 Task: Sort the products by price (lowest first).
Action: Mouse moved to (23, 98)
Screenshot: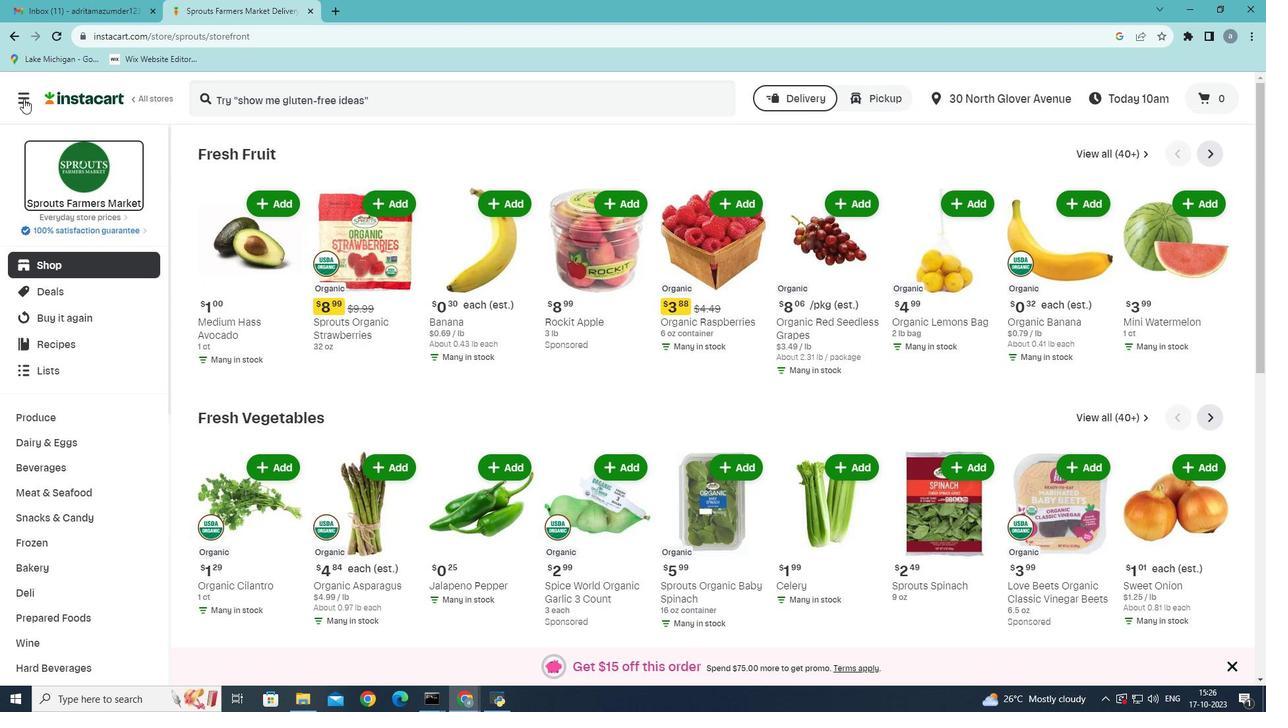 
Action: Mouse pressed left at (23, 98)
Screenshot: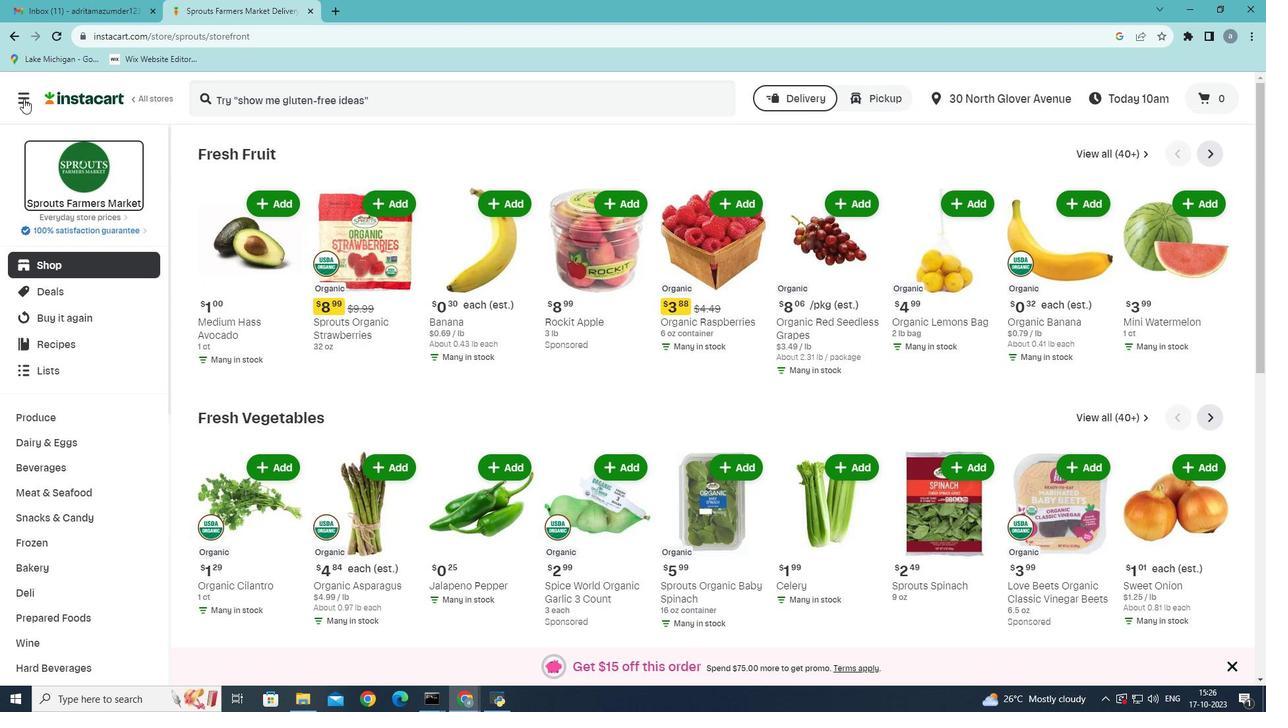 
Action: Mouse moved to (90, 380)
Screenshot: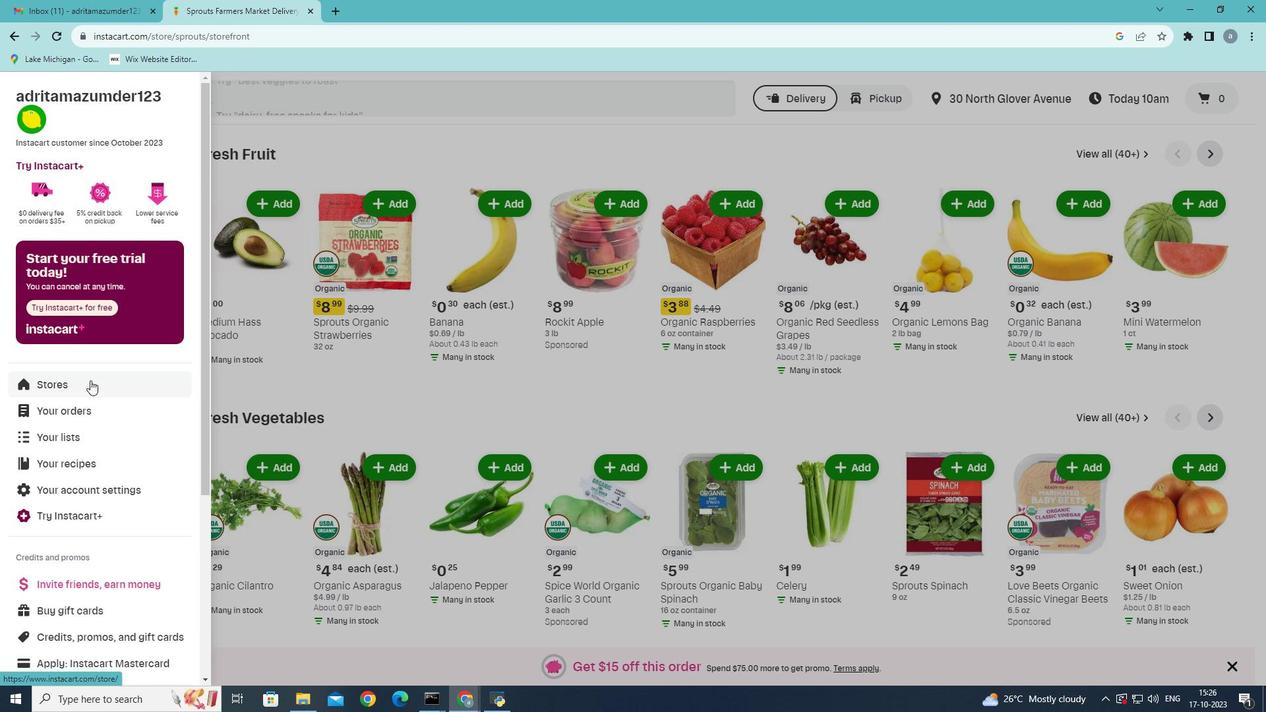 
Action: Mouse pressed left at (90, 380)
Screenshot: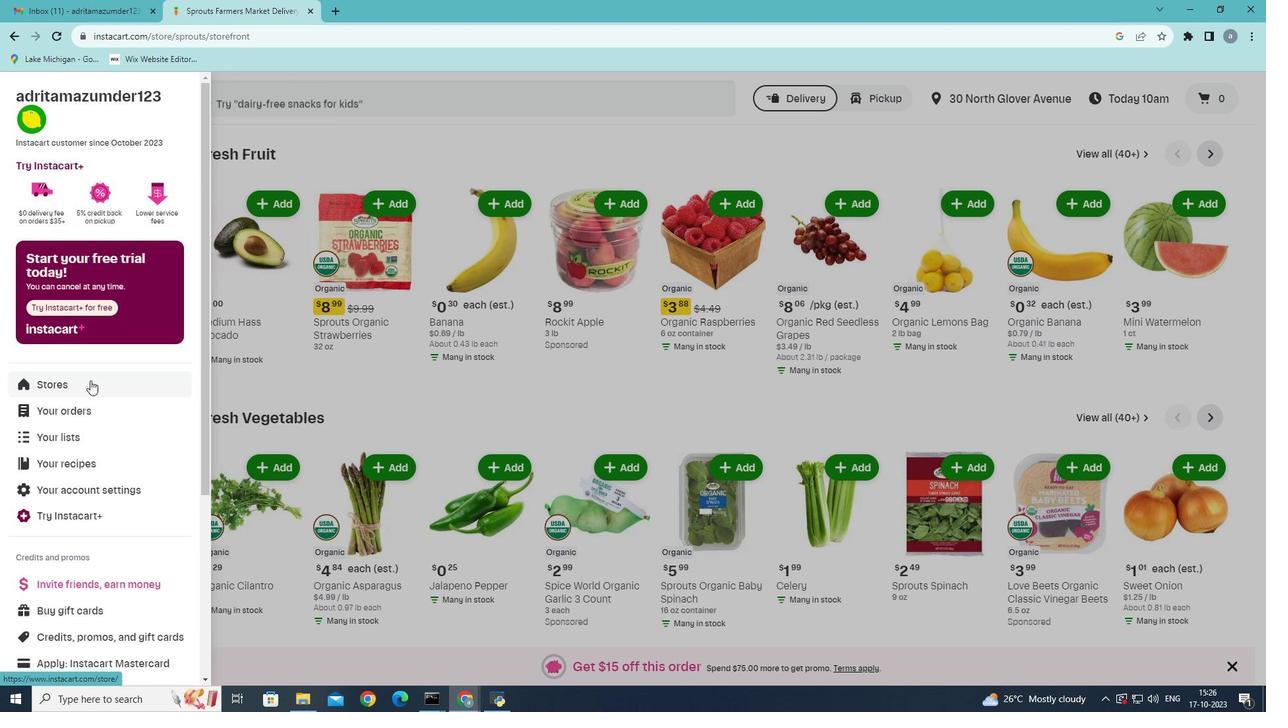 
Action: Mouse moved to (303, 140)
Screenshot: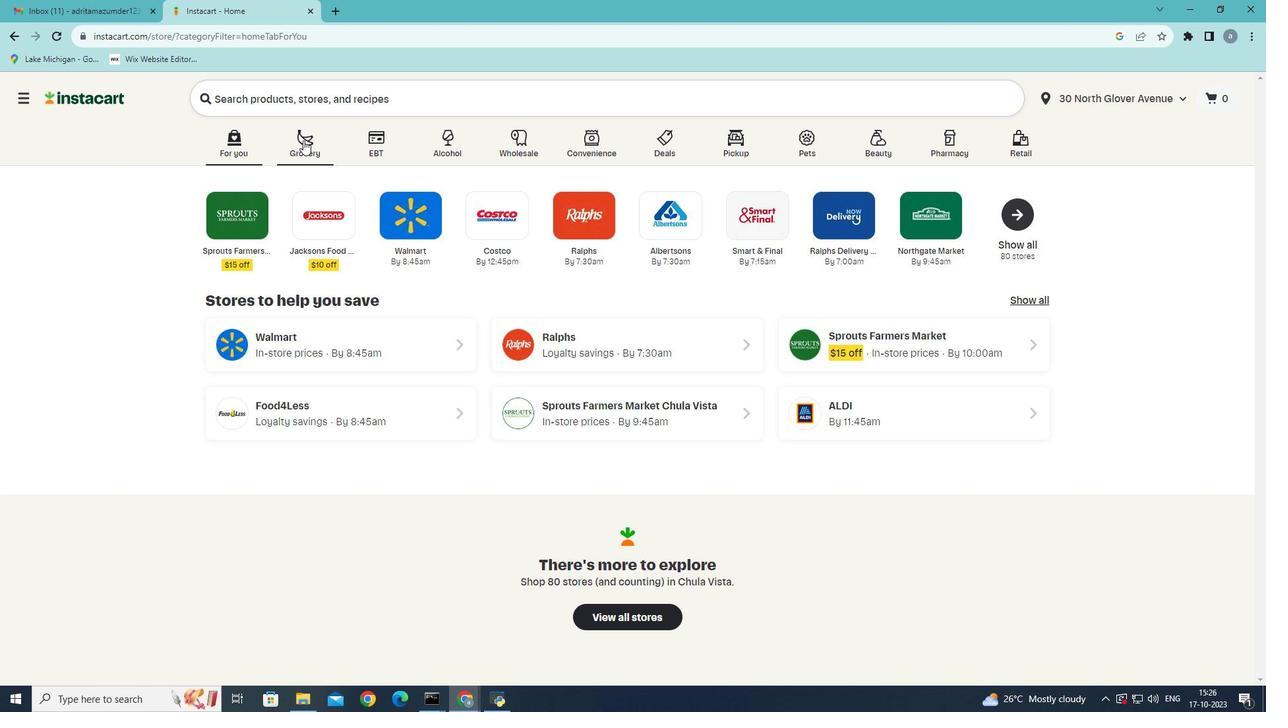 
Action: Mouse pressed left at (303, 140)
Screenshot: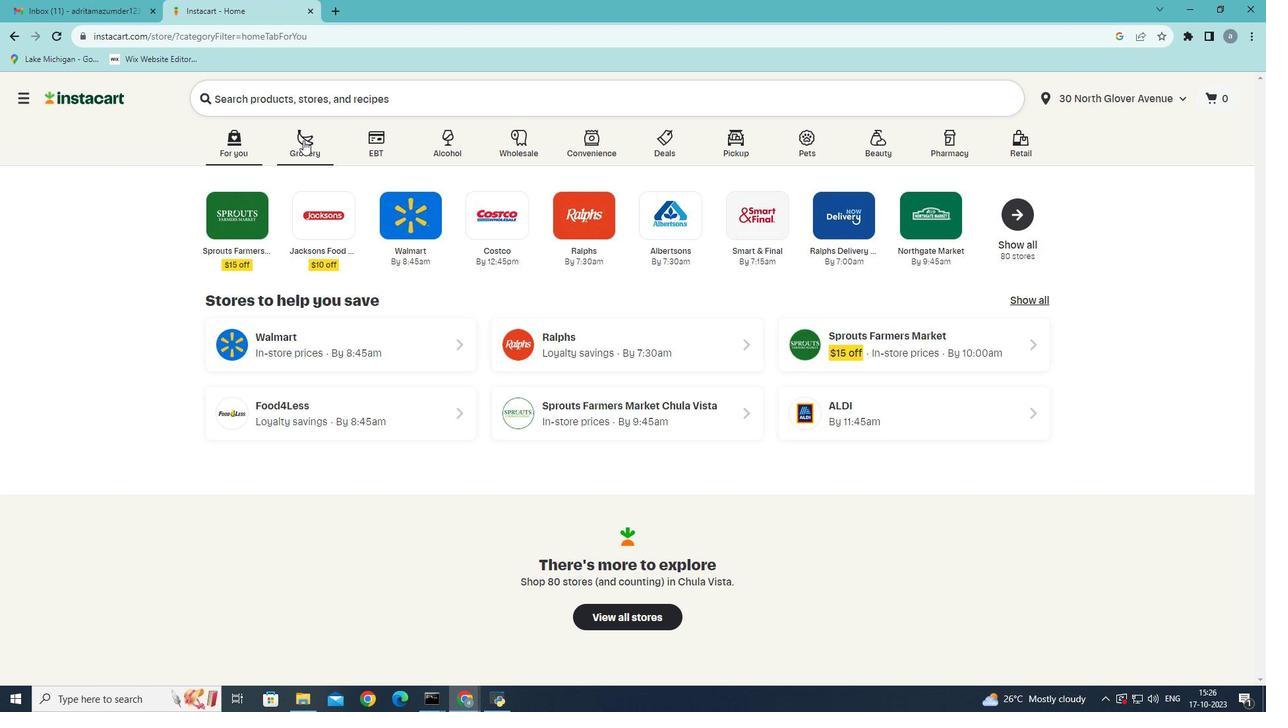 
Action: Mouse moved to (889, 296)
Screenshot: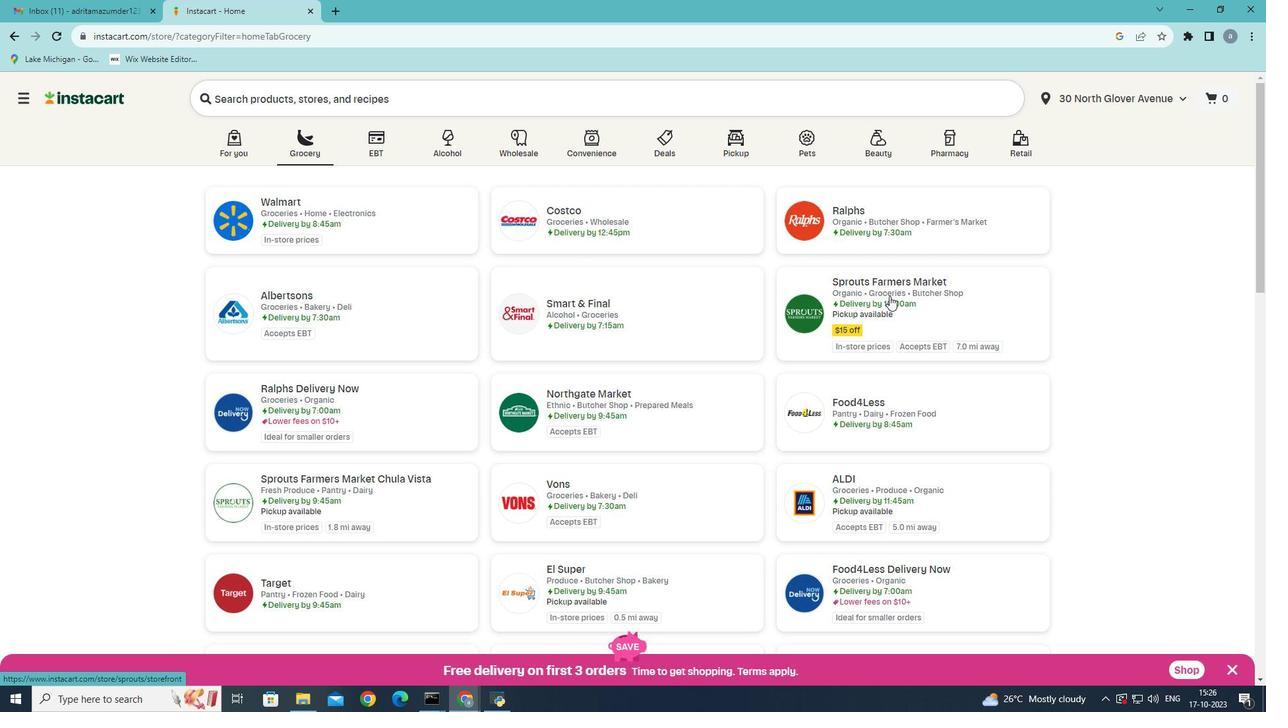 
Action: Mouse pressed left at (889, 296)
Screenshot: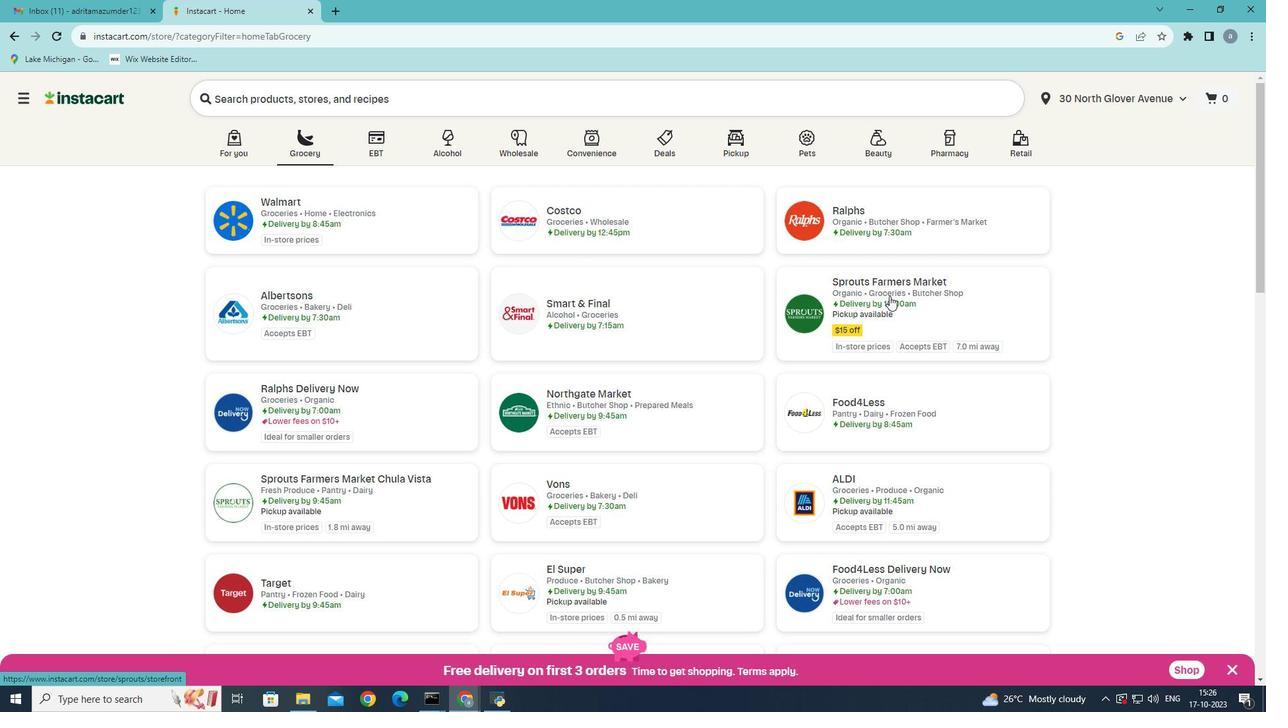 
Action: Mouse moved to (60, 498)
Screenshot: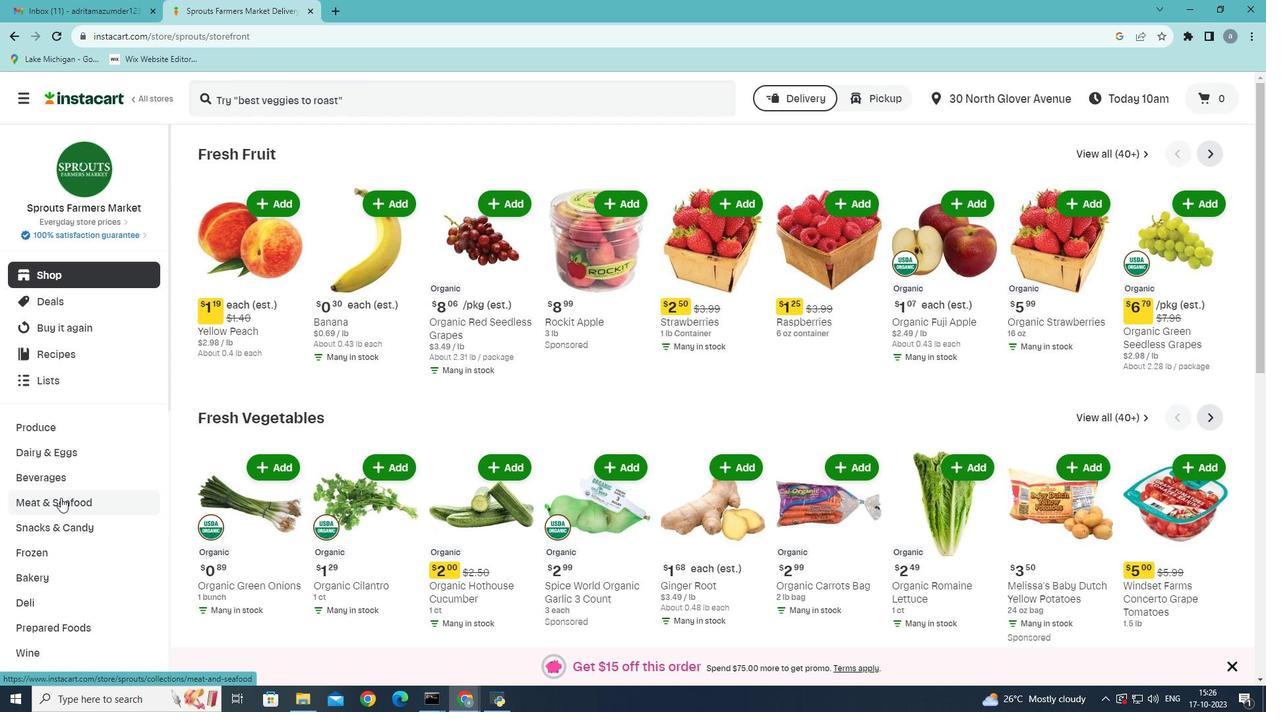 
Action: Mouse pressed left at (60, 498)
Screenshot: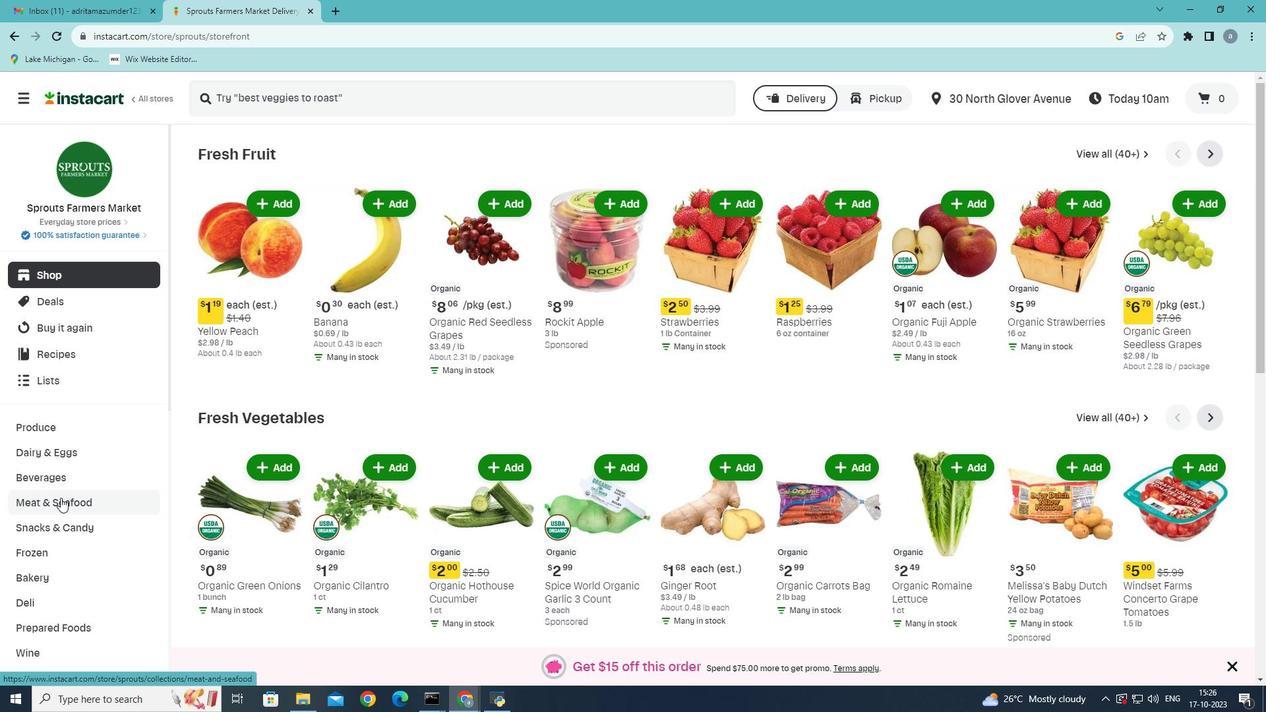 
Action: Mouse moved to (376, 181)
Screenshot: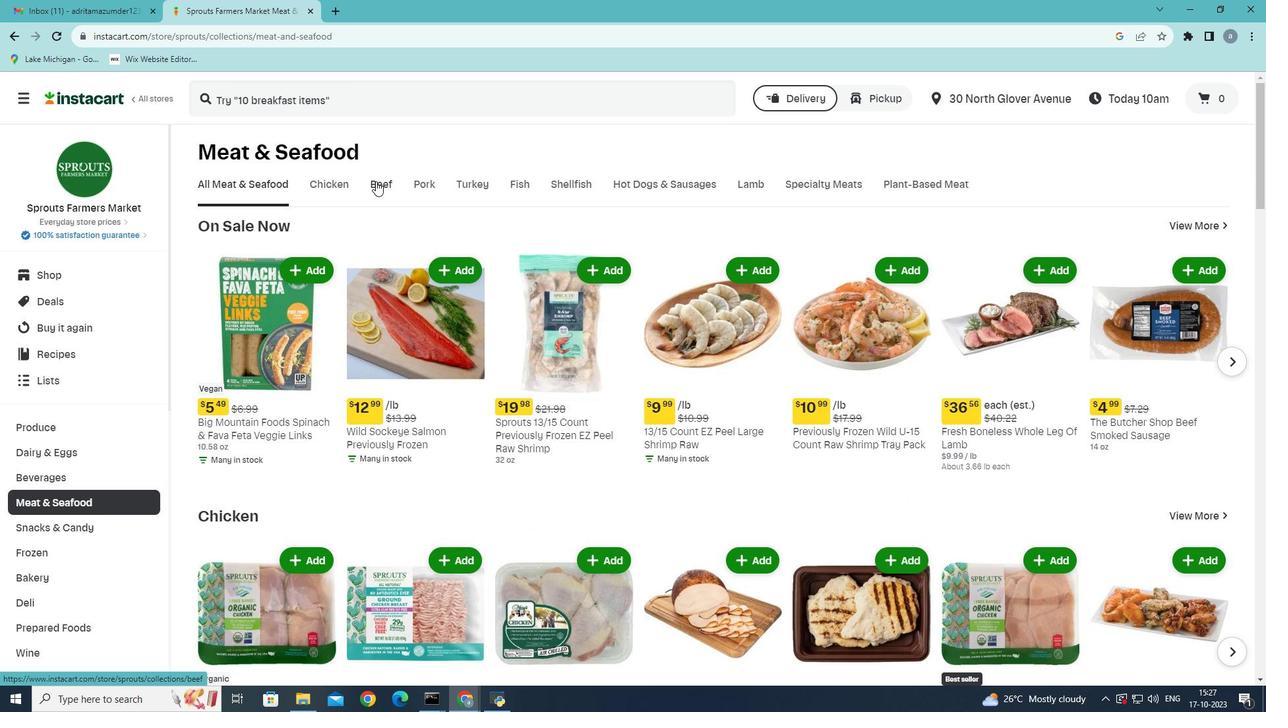 
Action: Mouse pressed left at (376, 181)
Screenshot: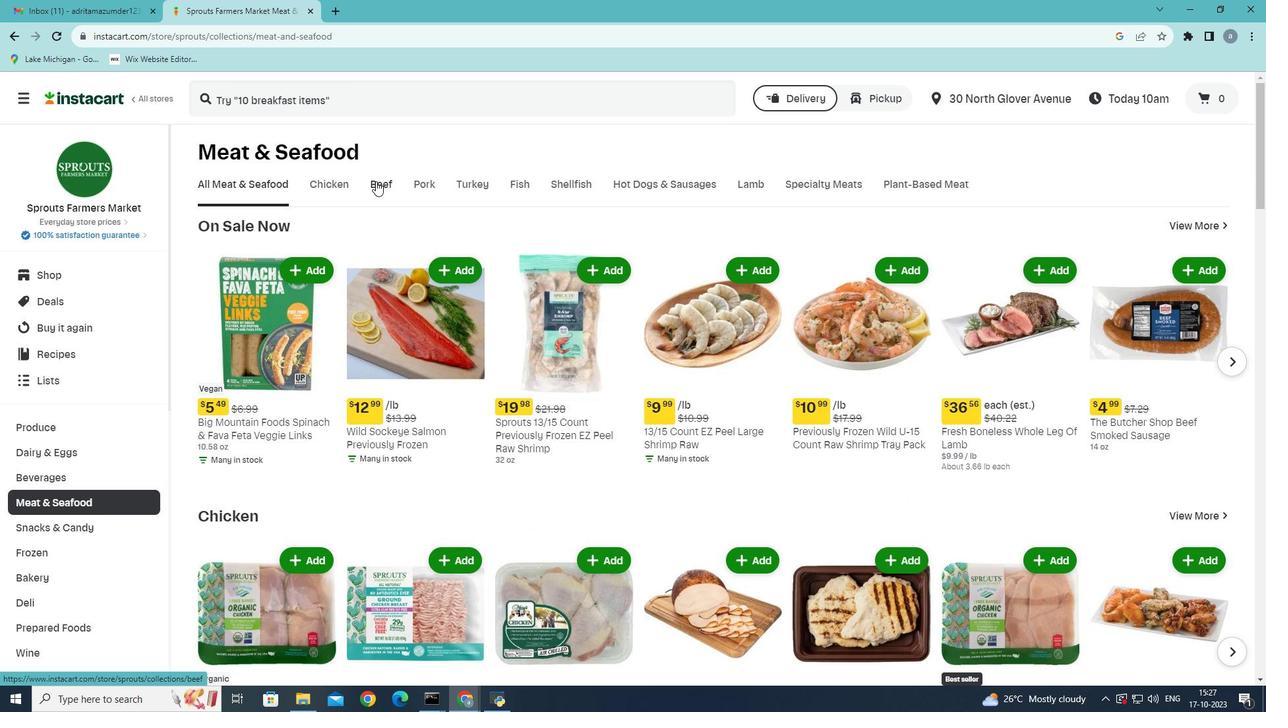 
Action: Mouse moved to (348, 249)
Screenshot: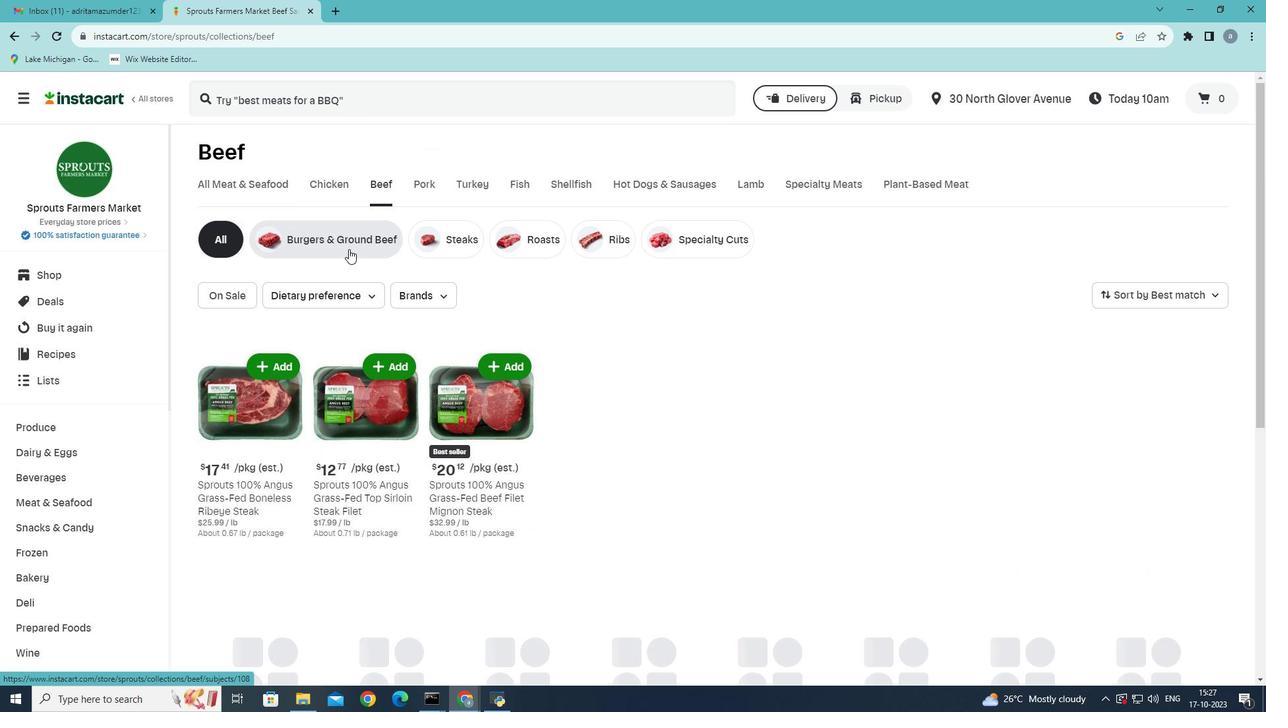 
Action: Mouse pressed left at (348, 249)
Screenshot: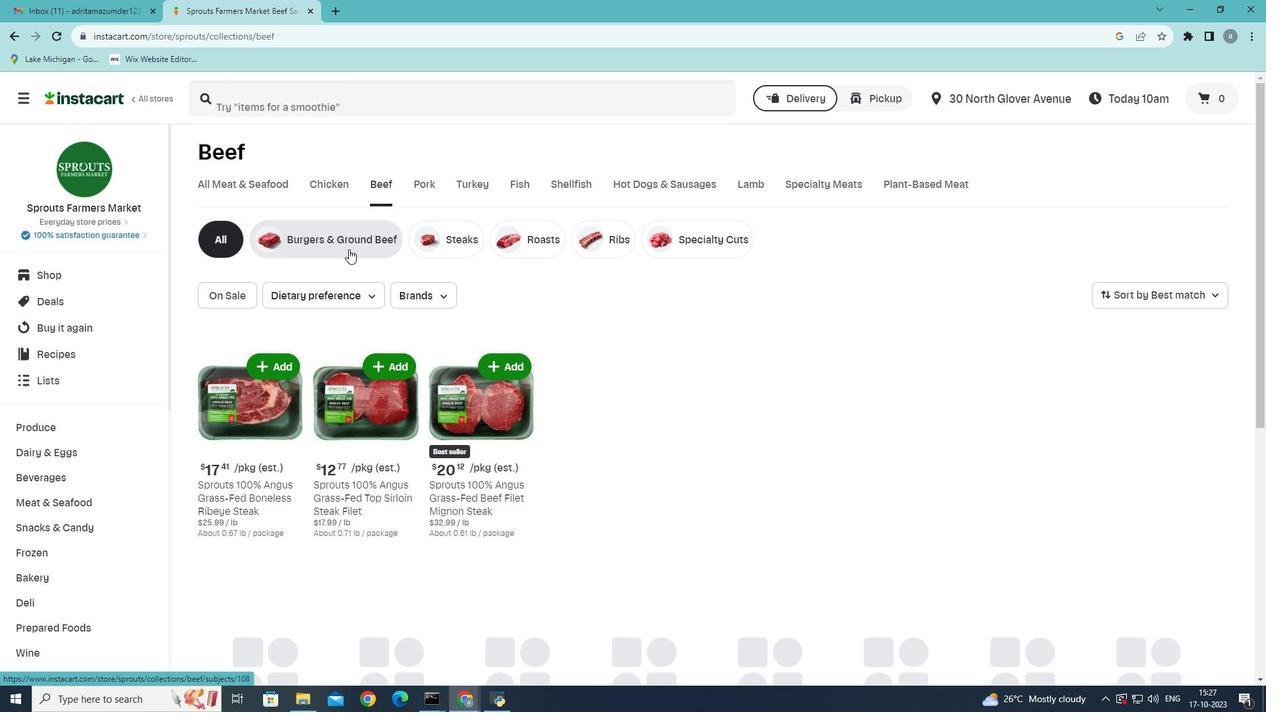 
Action: Mouse moved to (1214, 296)
Screenshot: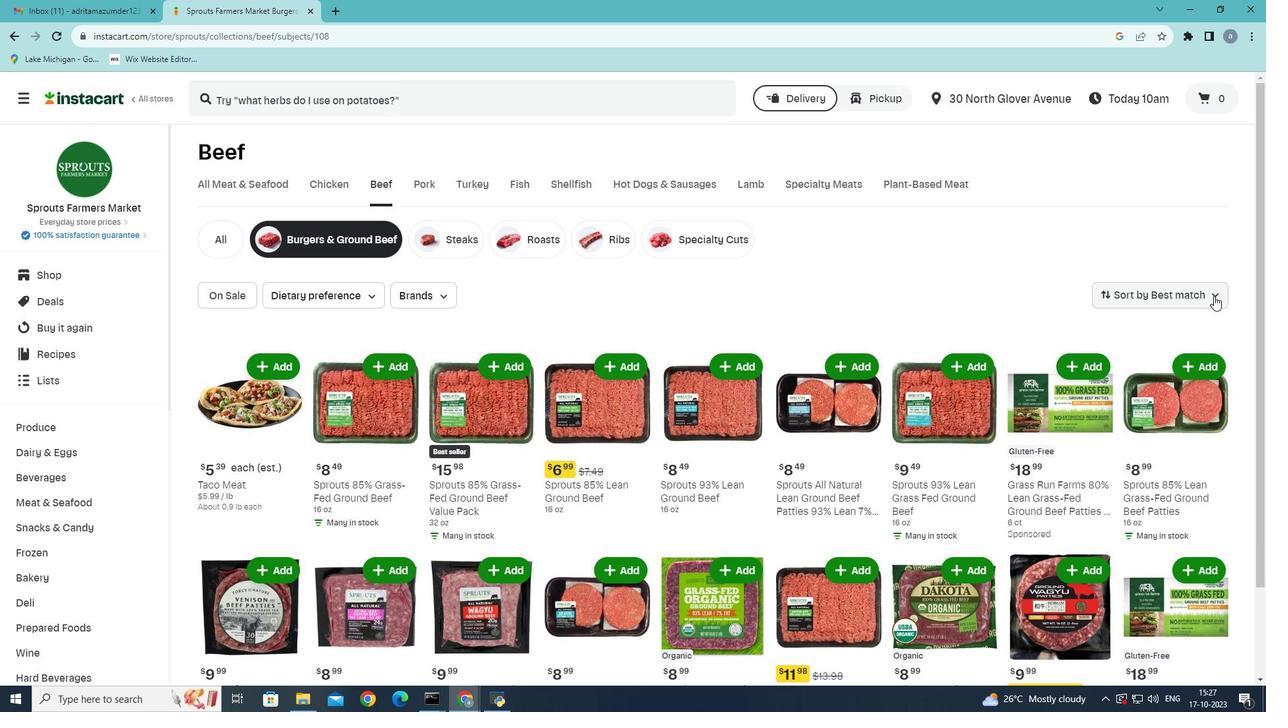 
Action: Mouse pressed left at (1214, 296)
Screenshot: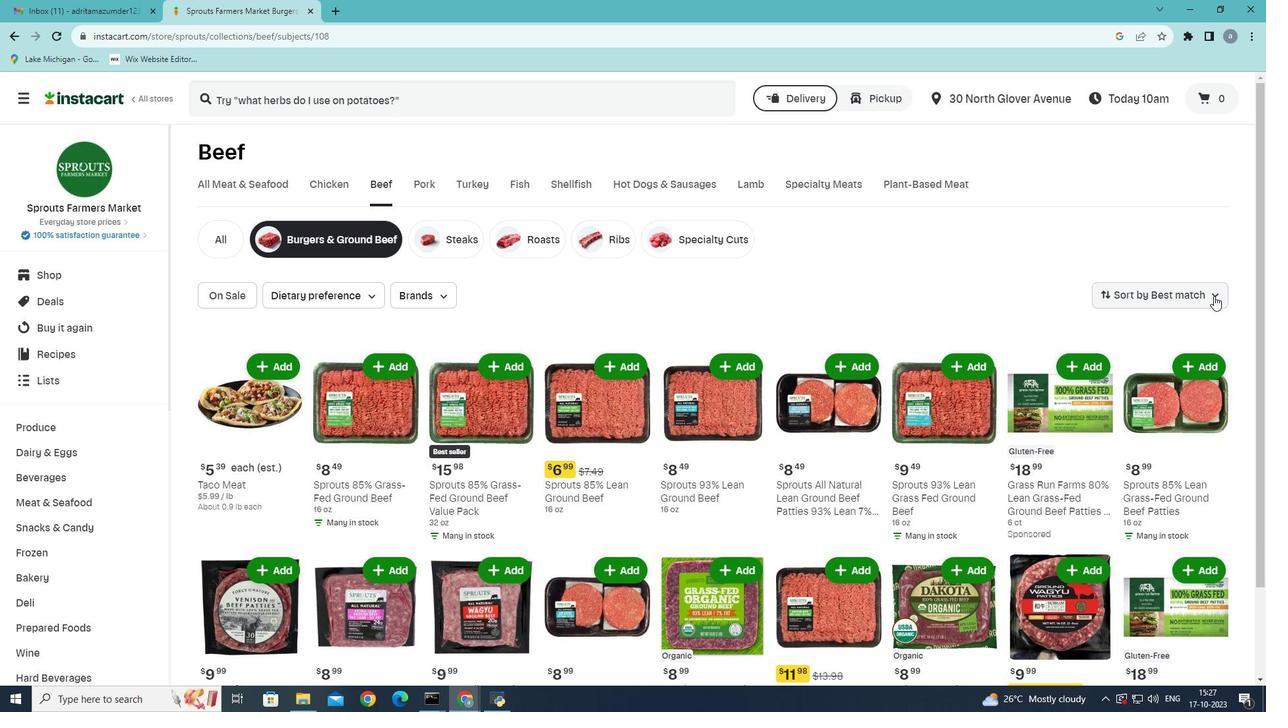 
Action: Mouse moved to (1163, 359)
Screenshot: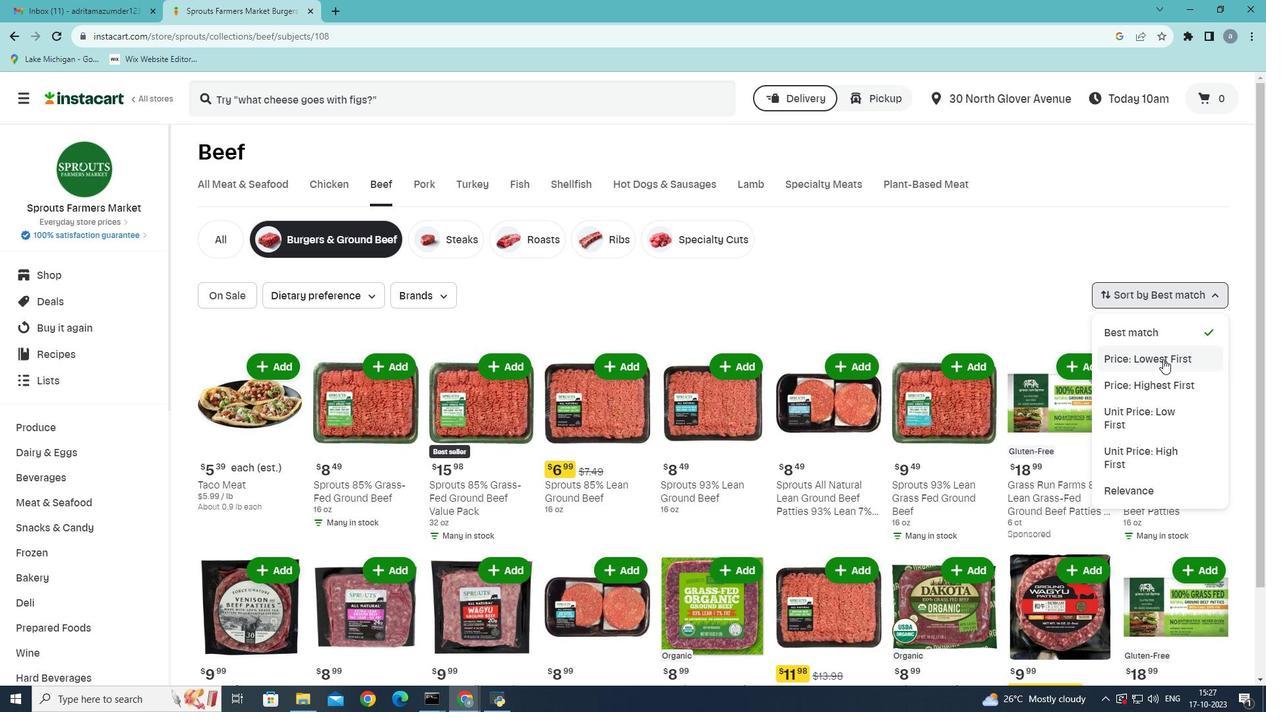 
Action: Mouse pressed left at (1163, 359)
Screenshot: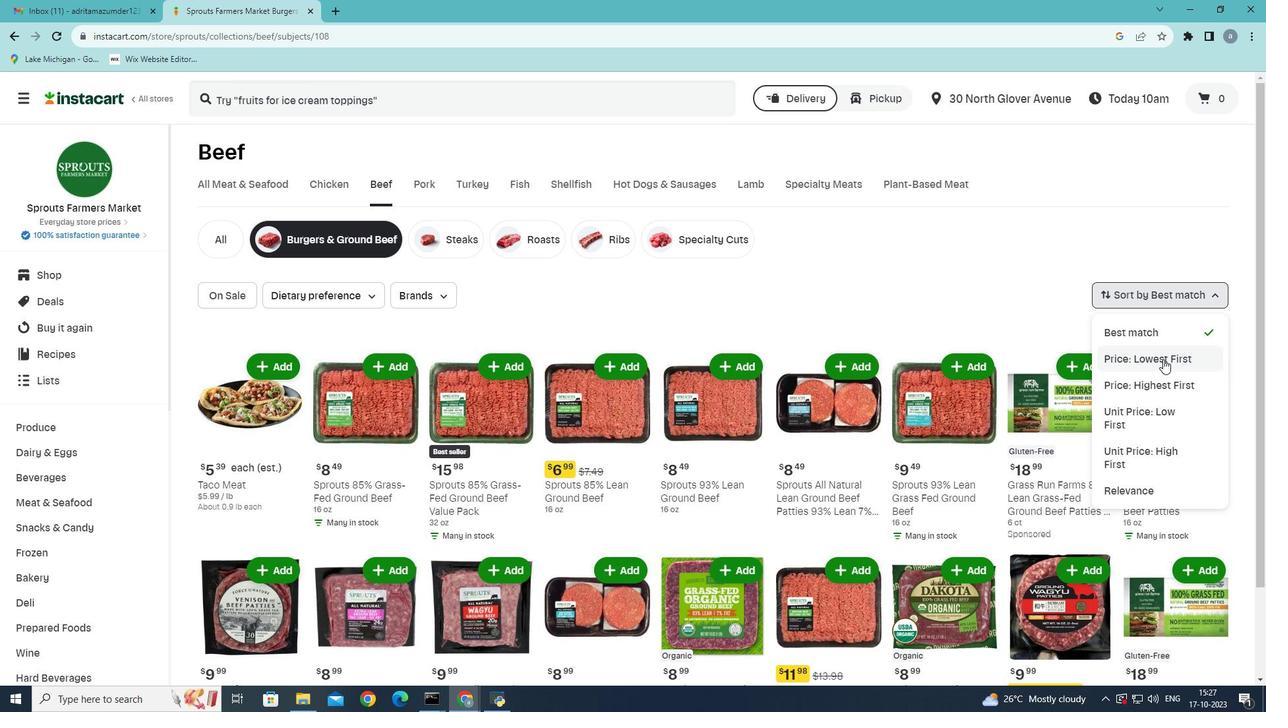 
Action: Mouse moved to (961, 356)
Screenshot: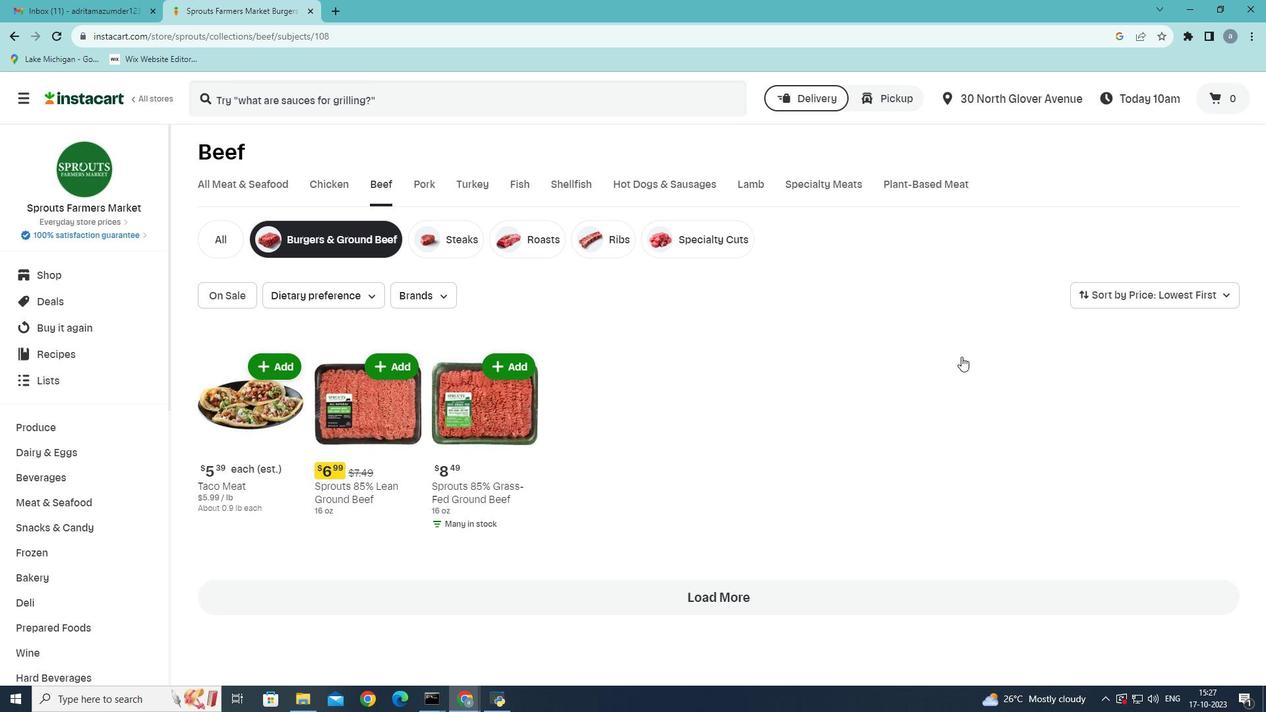 
